 Task: Change the Discover by email option to 1st and 2nd degree connections.
Action: Mouse moved to (660, 75)
Screenshot: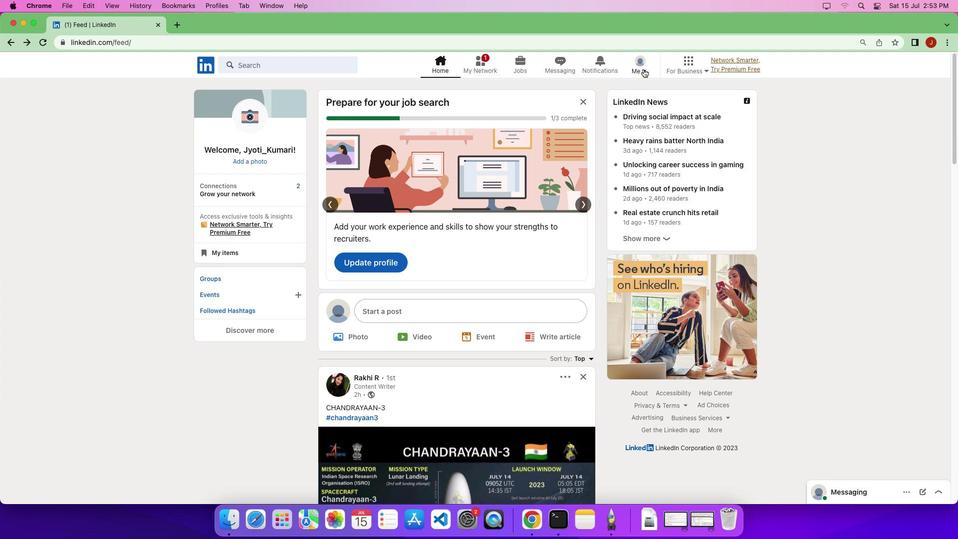 
Action: Mouse pressed left at (660, 75)
Screenshot: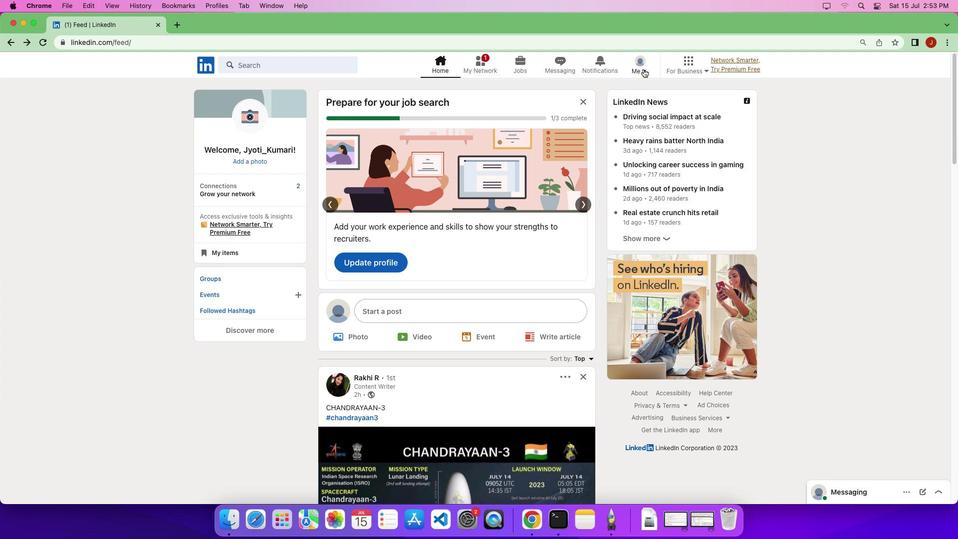 
Action: Mouse pressed left at (660, 75)
Screenshot: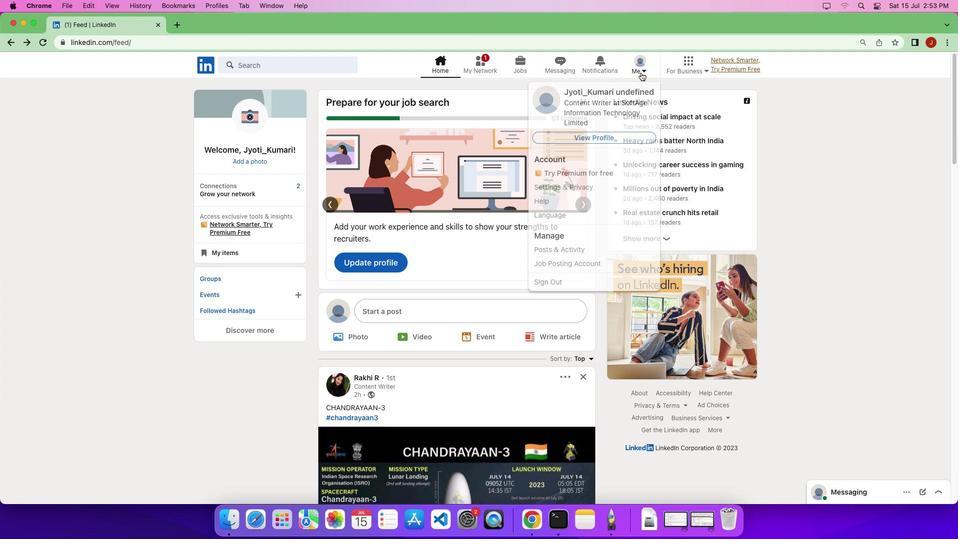 
Action: Mouse moved to (659, 77)
Screenshot: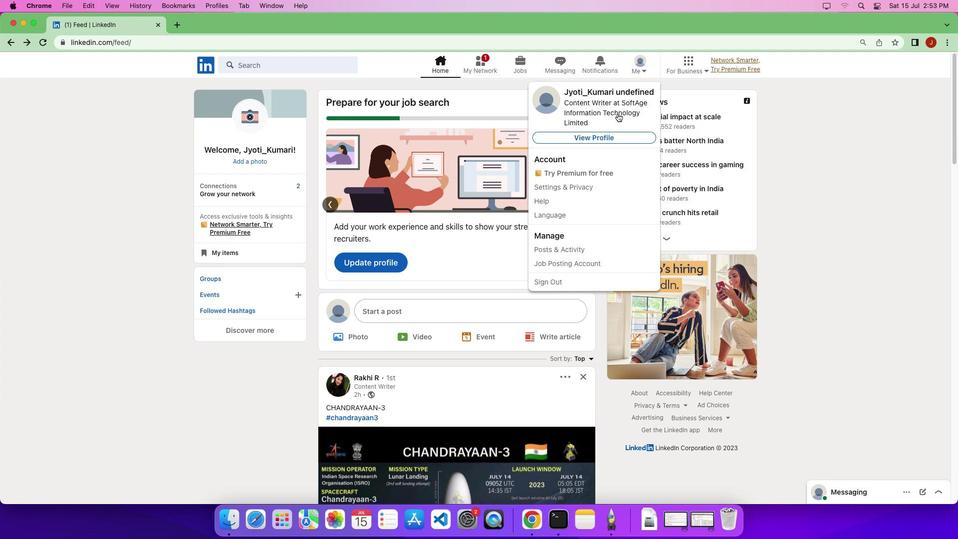 
Action: Mouse pressed left at (659, 77)
Screenshot: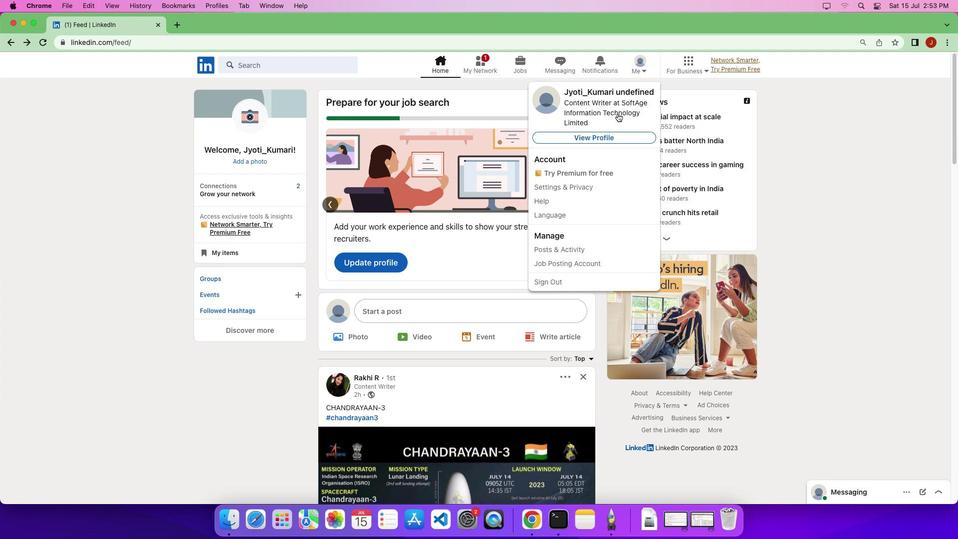 
Action: Mouse moved to (597, 189)
Screenshot: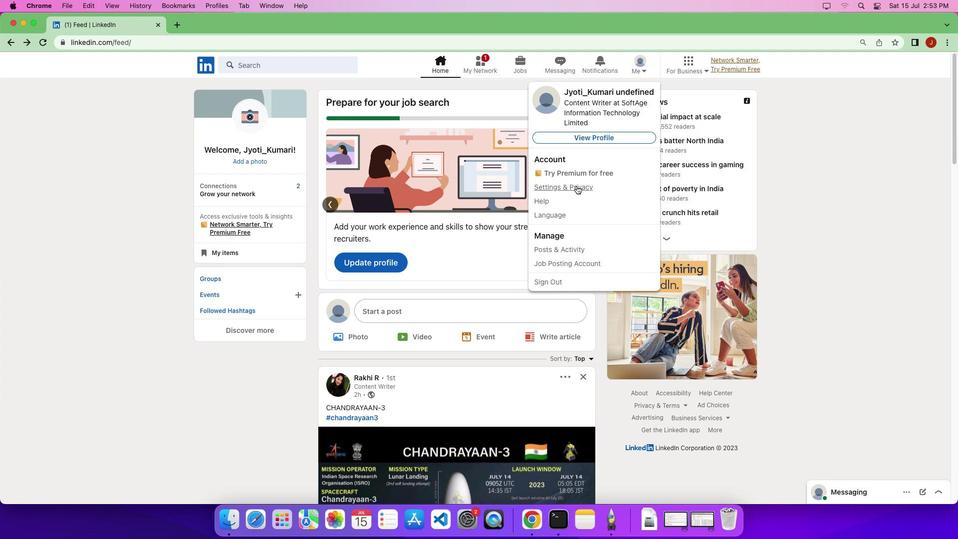 
Action: Mouse pressed left at (597, 189)
Screenshot: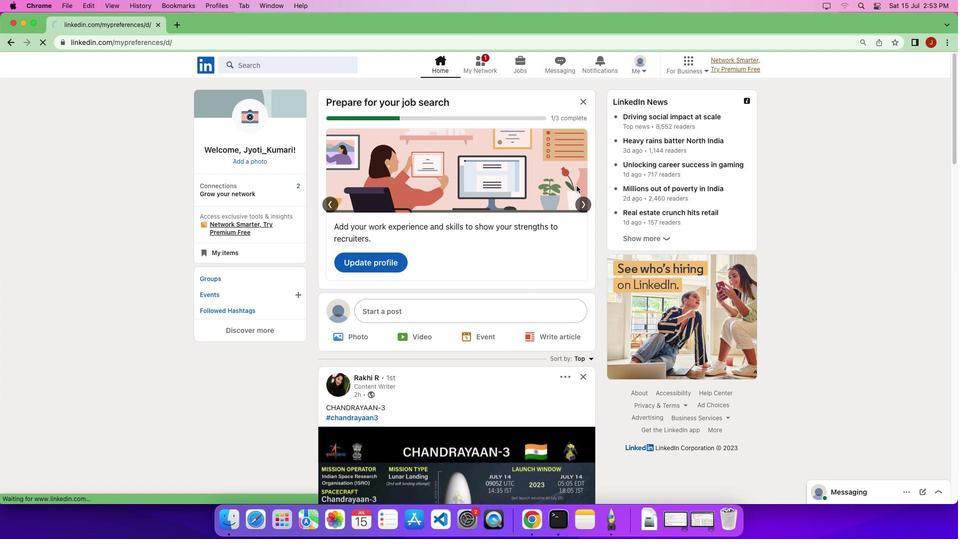 
Action: Mouse moved to (112, 216)
Screenshot: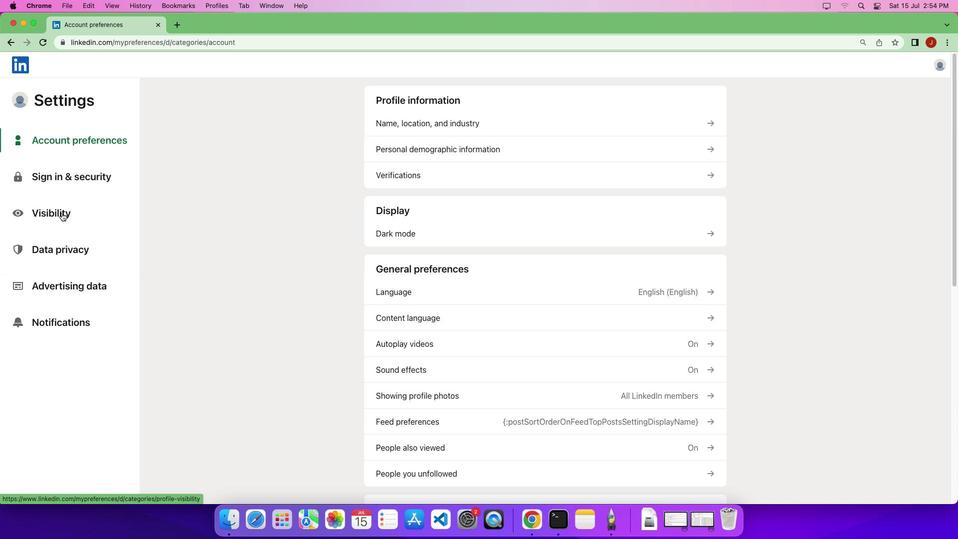 
Action: Mouse pressed left at (112, 216)
Screenshot: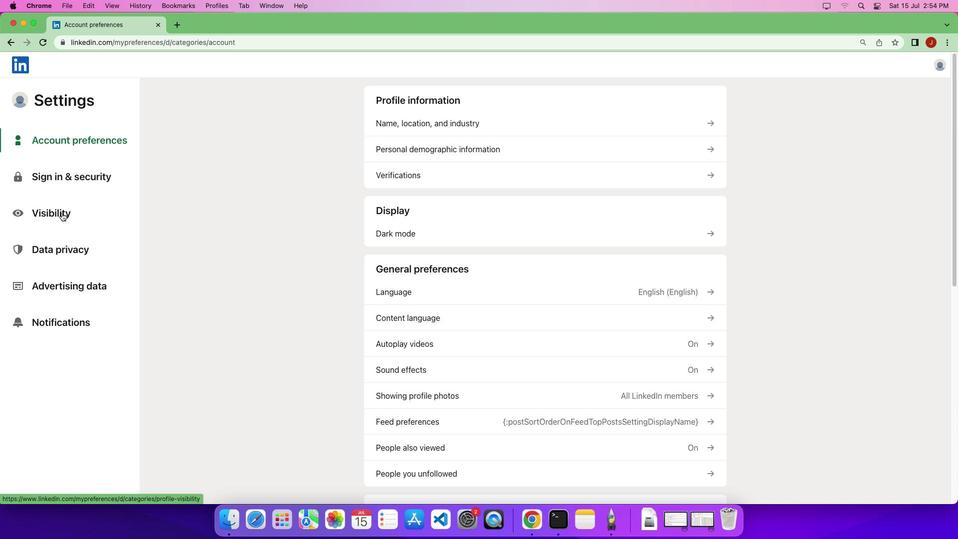 
Action: Mouse moved to (112, 216)
Screenshot: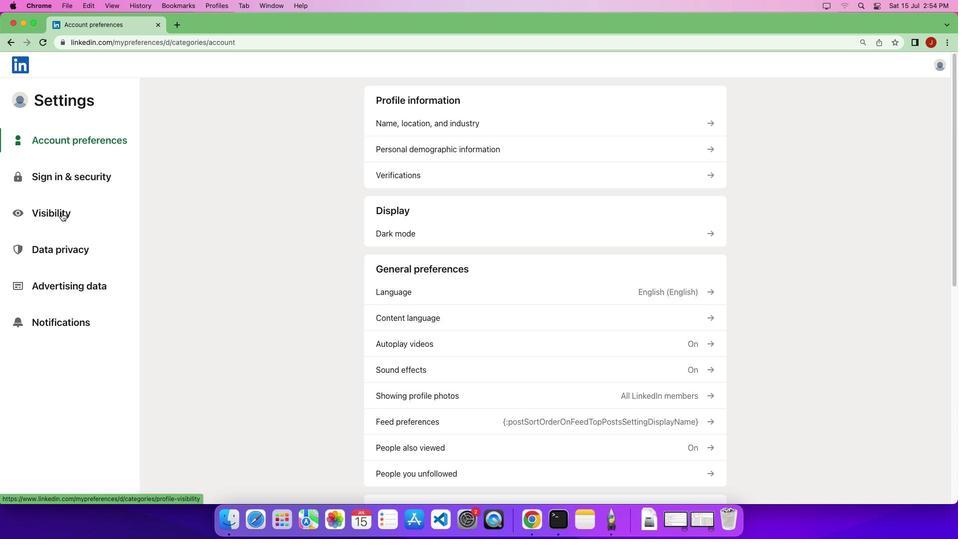 
Action: Mouse pressed left at (112, 216)
Screenshot: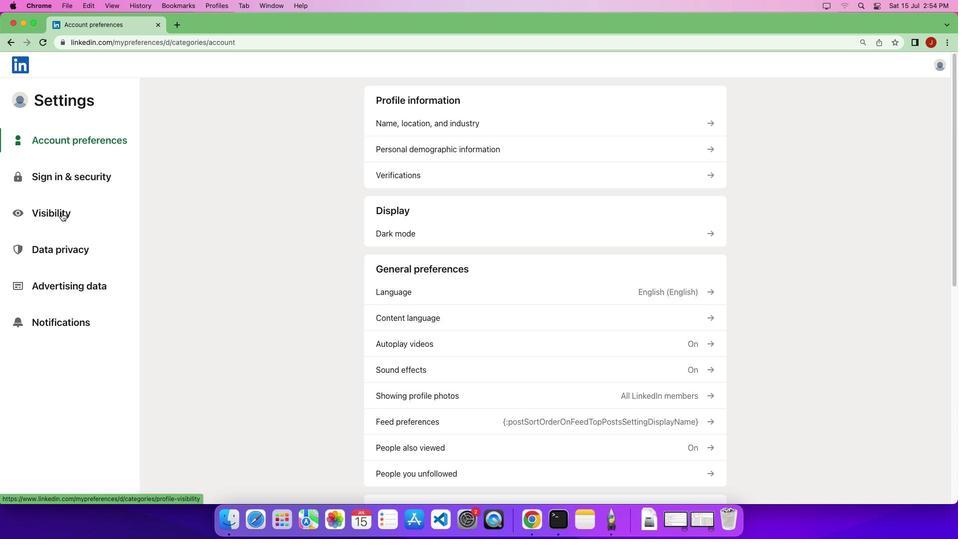 
Action: Mouse moved to (710, 333)
Screenshot: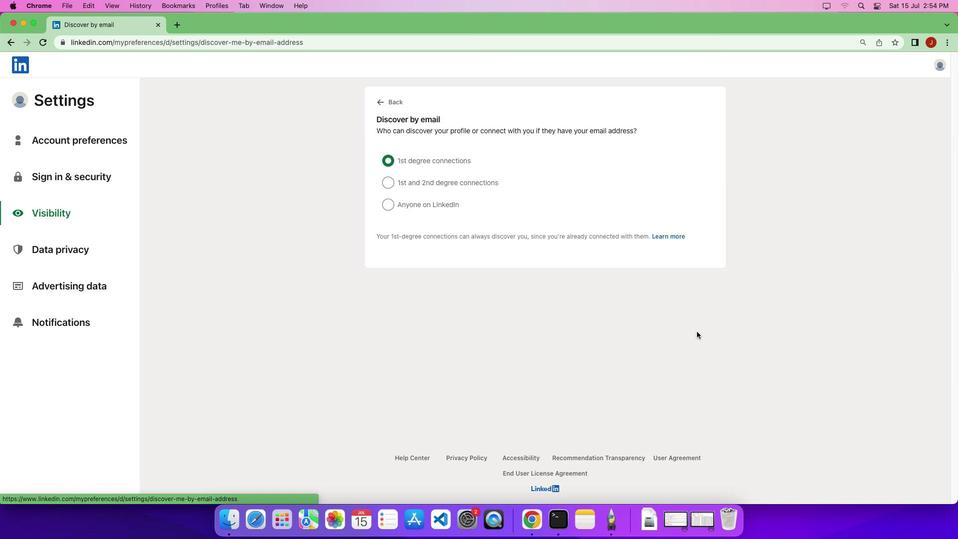 
Action: Mouse pressed left at (710, 333)
Screenshot: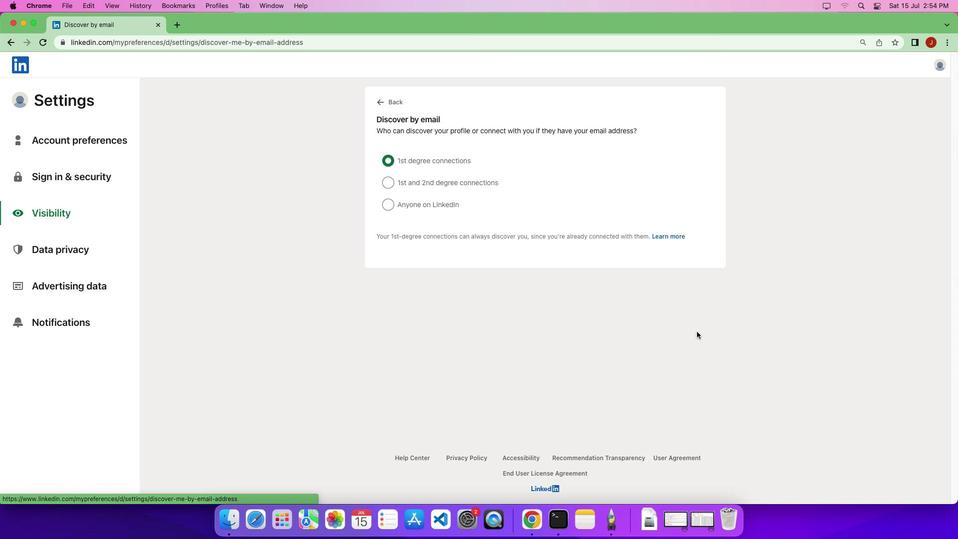 
Action: Mouse moved to (418, 188)
Screenshot: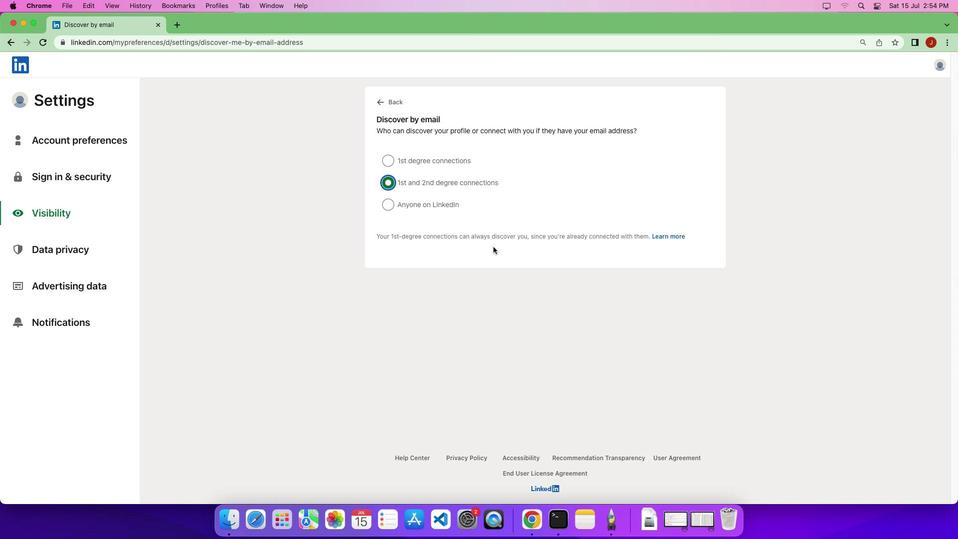 
Action: Mouse pressed left at (418, 188)
Screenshot: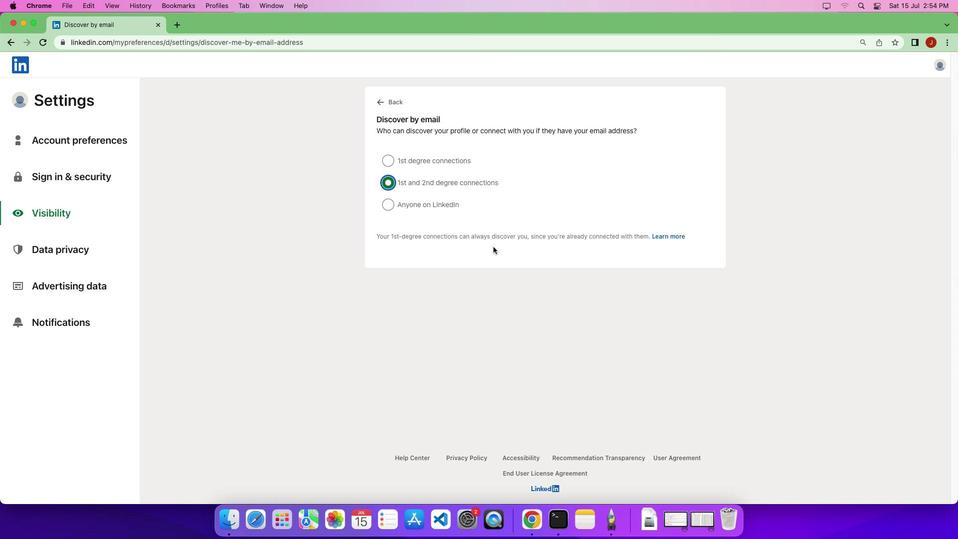 
Action: Mouse moved to (519, 250)
Screenshot: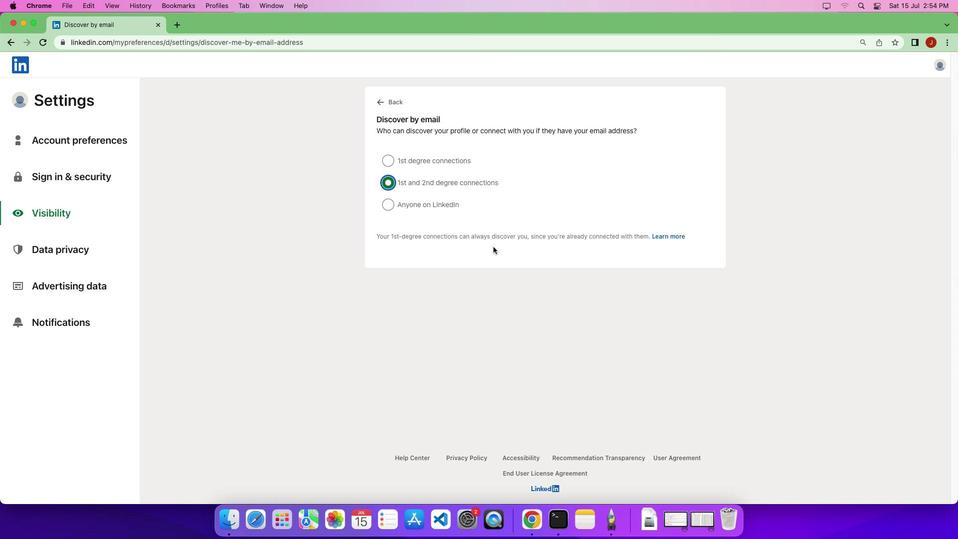 
